 Task: Create New Vendor with Vendor Name: Blacklane, Billing Address Line1: 92 Creek Court, Billing Address Line2: Mableton, Billing Address Line3: NY 10974
Action: Mouse moved to (168, 37)
Screenshot: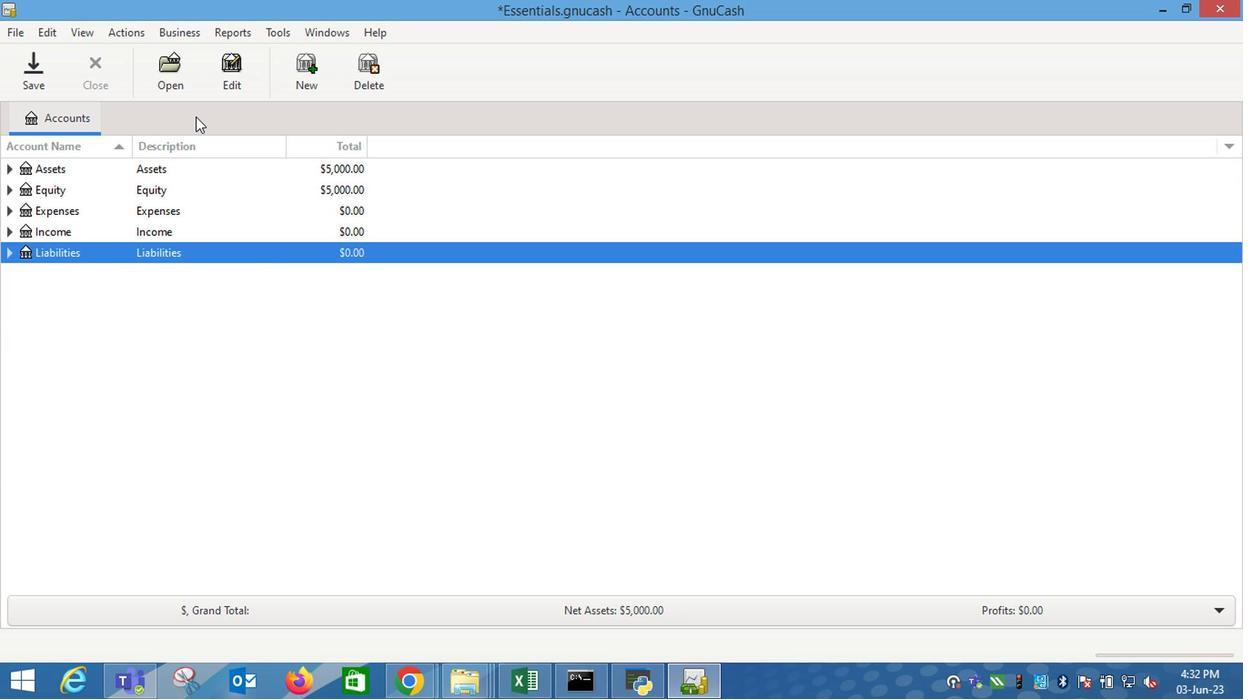 
Action: Mouse pressed left at (168, 37)
Screenshot: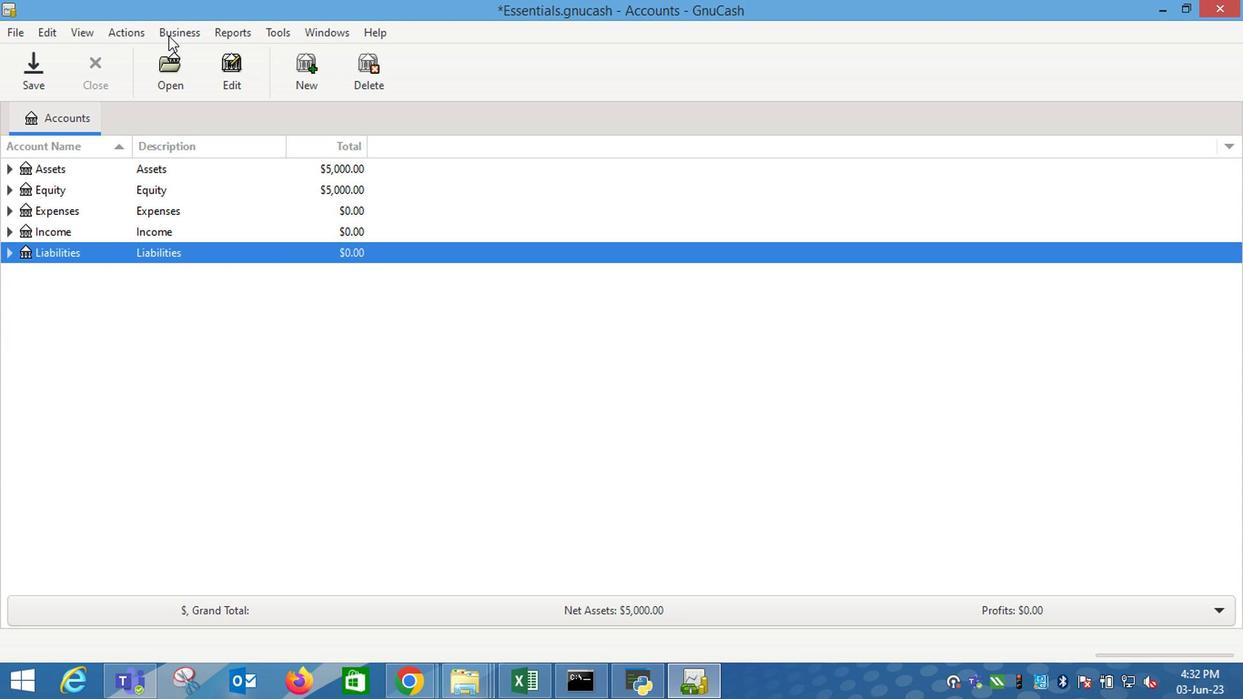 
Action: Mouse moved to (244, 86)
Screenshot: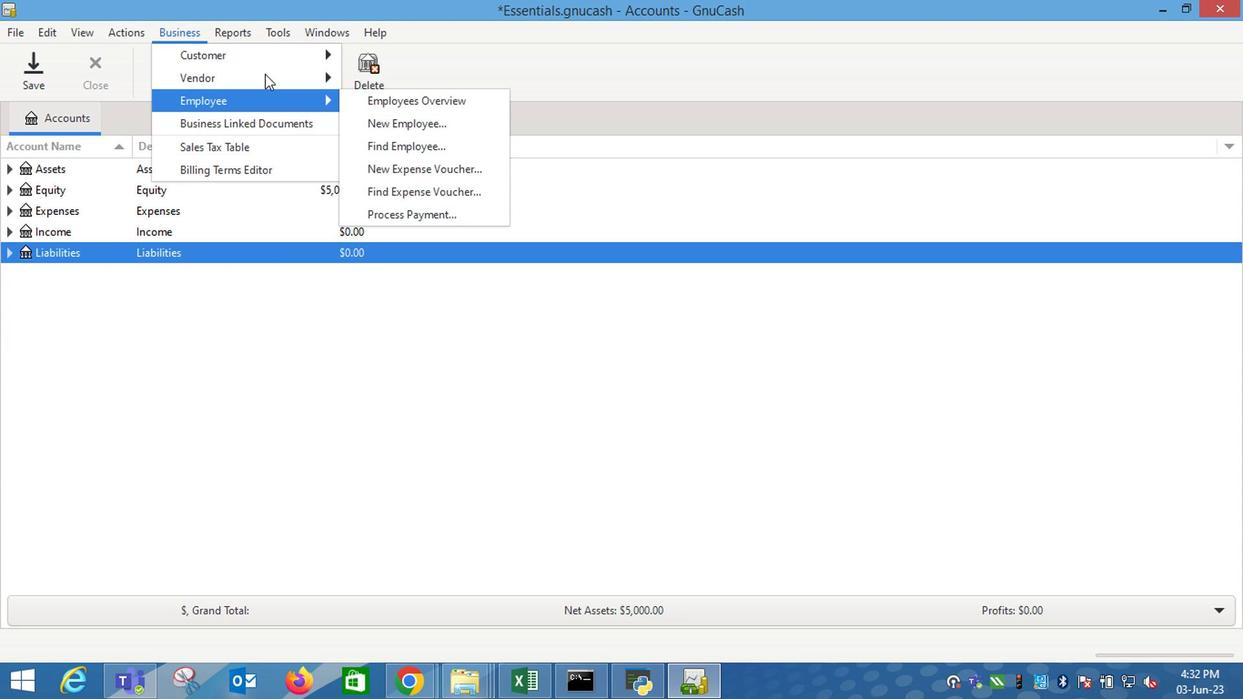 
Action: Mouse pressed left at (244, 86)
Screenshot: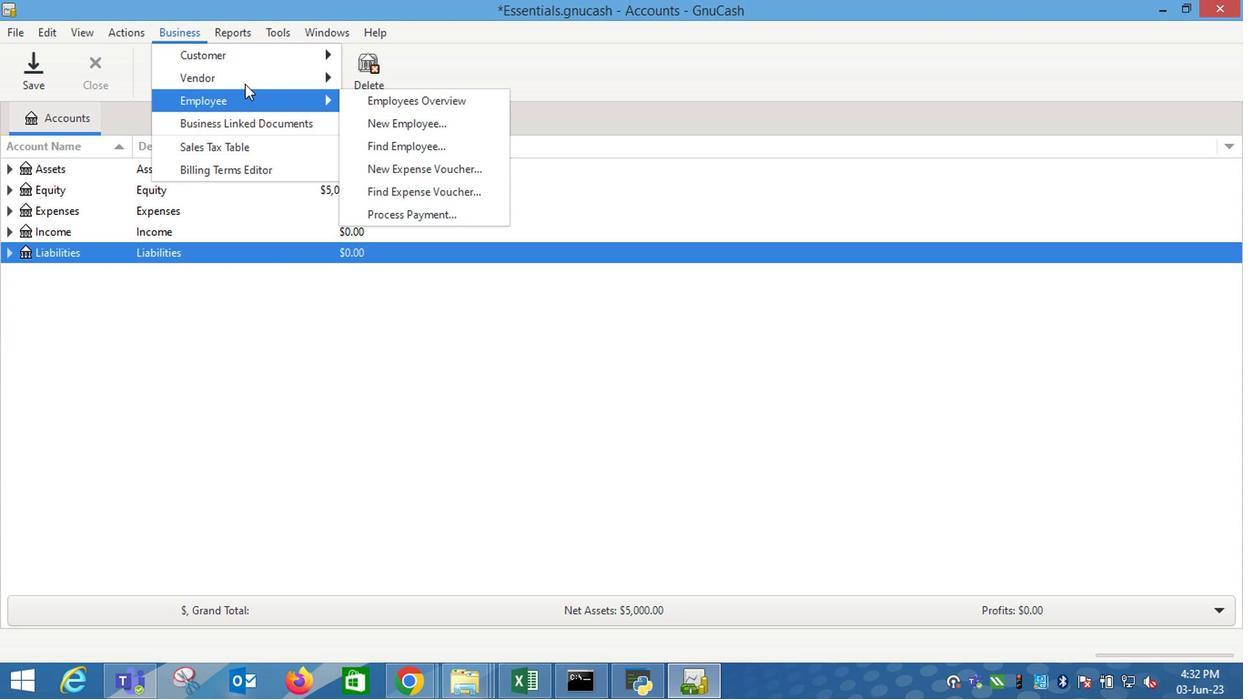
Action: Mouse moved to (396, 106)
Screenshot: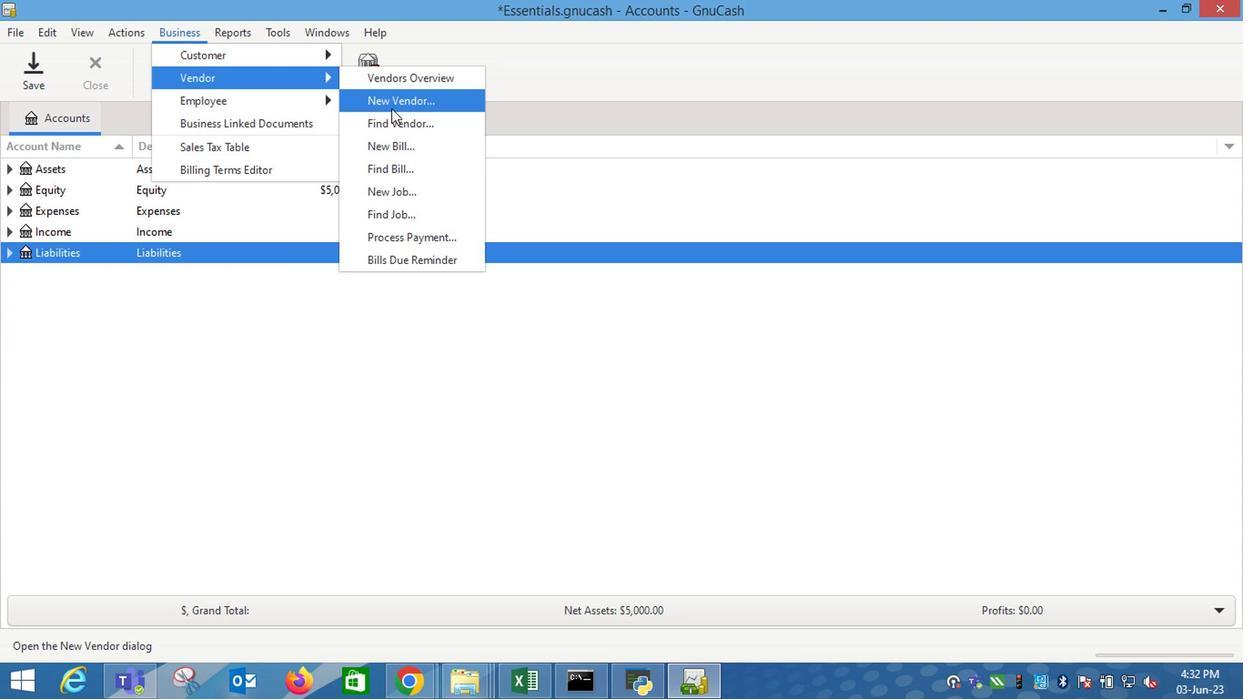 
Action: Mouse pressed left at (396, 106)
Screenshot: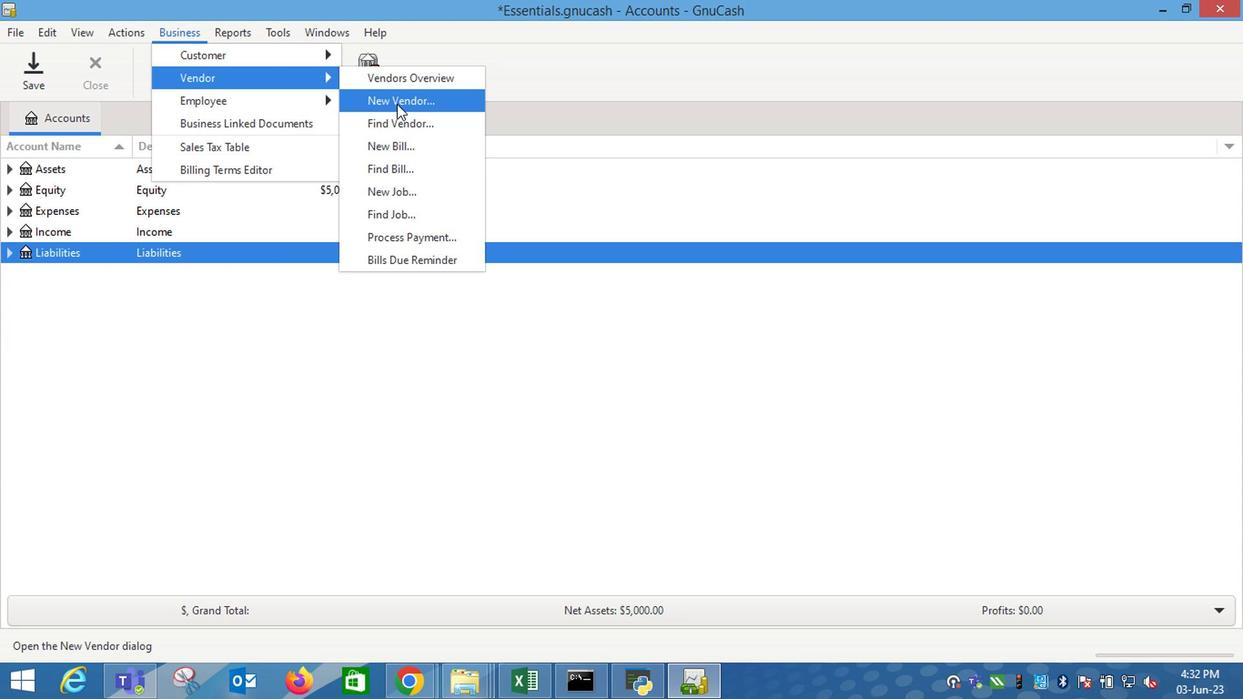 
Action: Mouse moved to (754, 328)
Screenshot: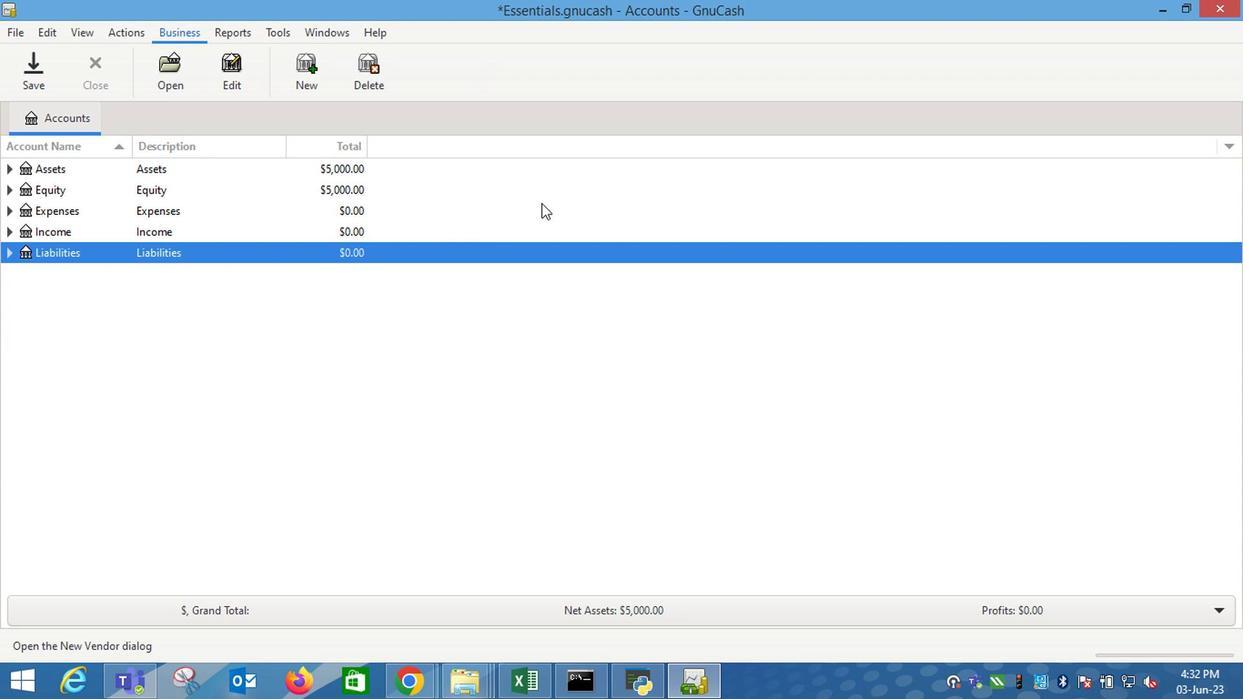 
Action: Key pressed <Key.shift_r>Blck<Key.backspace><Key.backspace>acklane<Key.tab><Key.tab><Key.tab>92<Key.space><Key.shift_r>Crek<Key.space><Key.shift_r>Court<Key.tab><Key.shift_r>Mableton<Key.tab><Key.shift_r>NY<Key.space>10974
Screenshot: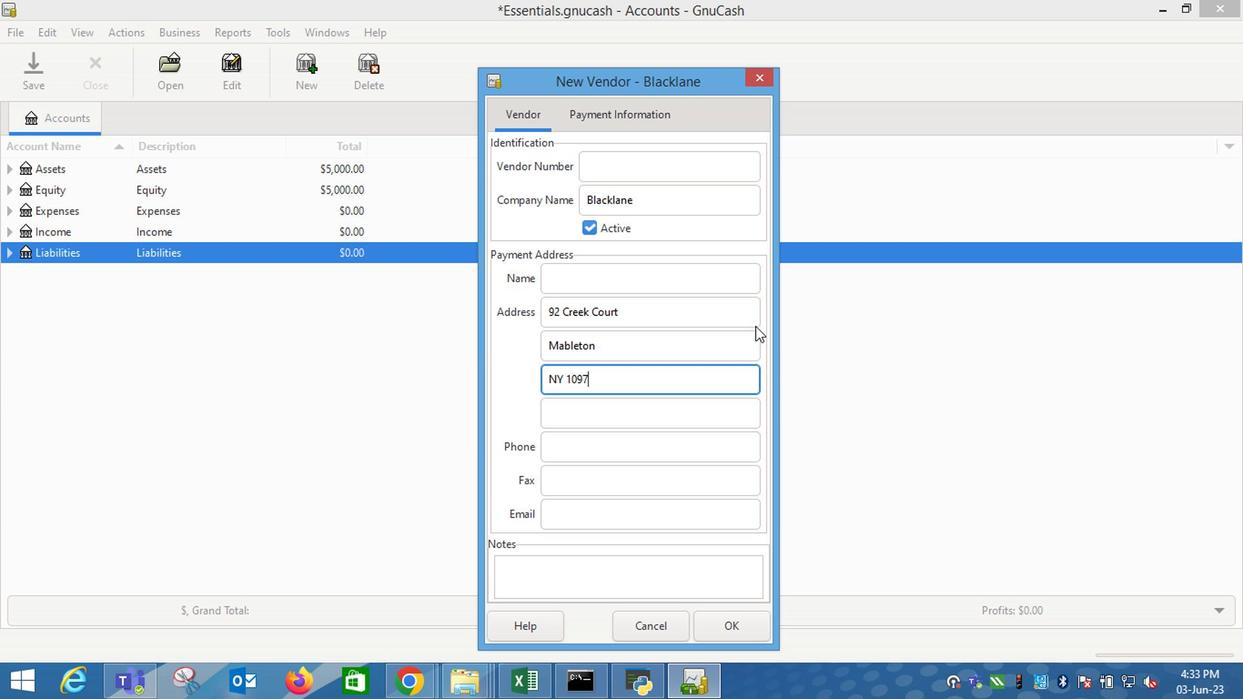 
Action: Mouse moved to (658, 110)
Screenshot: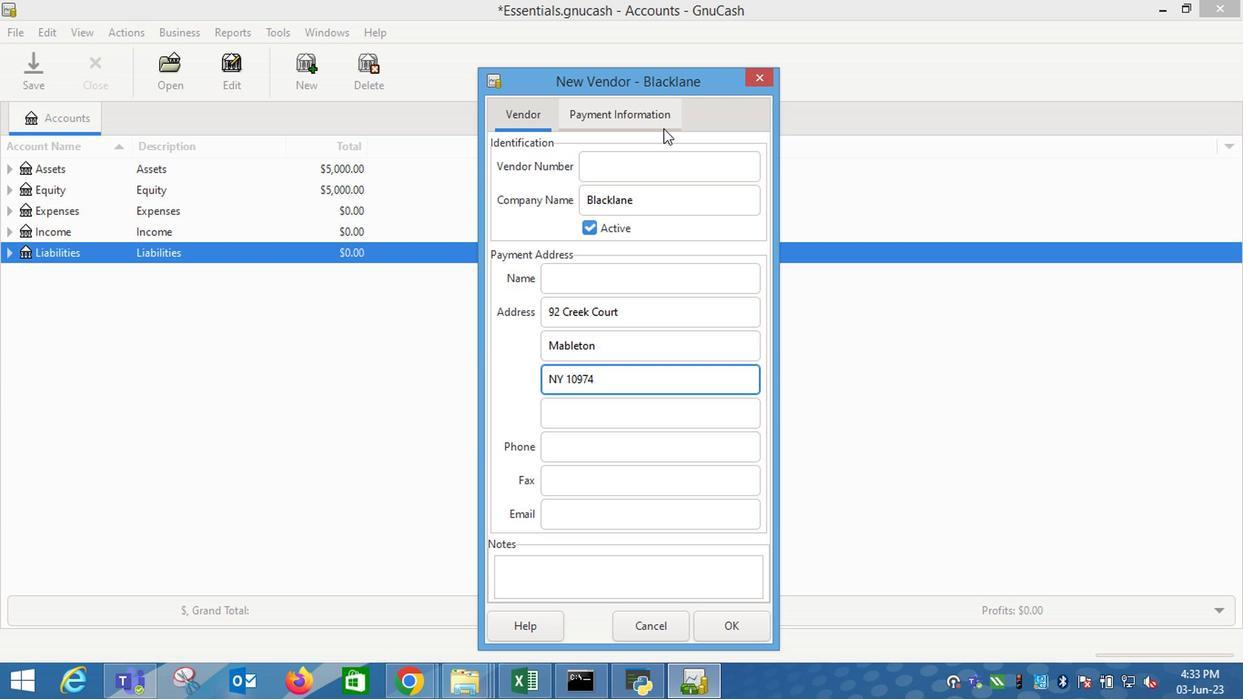 
Action: Mouse pressed left at (658, 110)
Screenshot: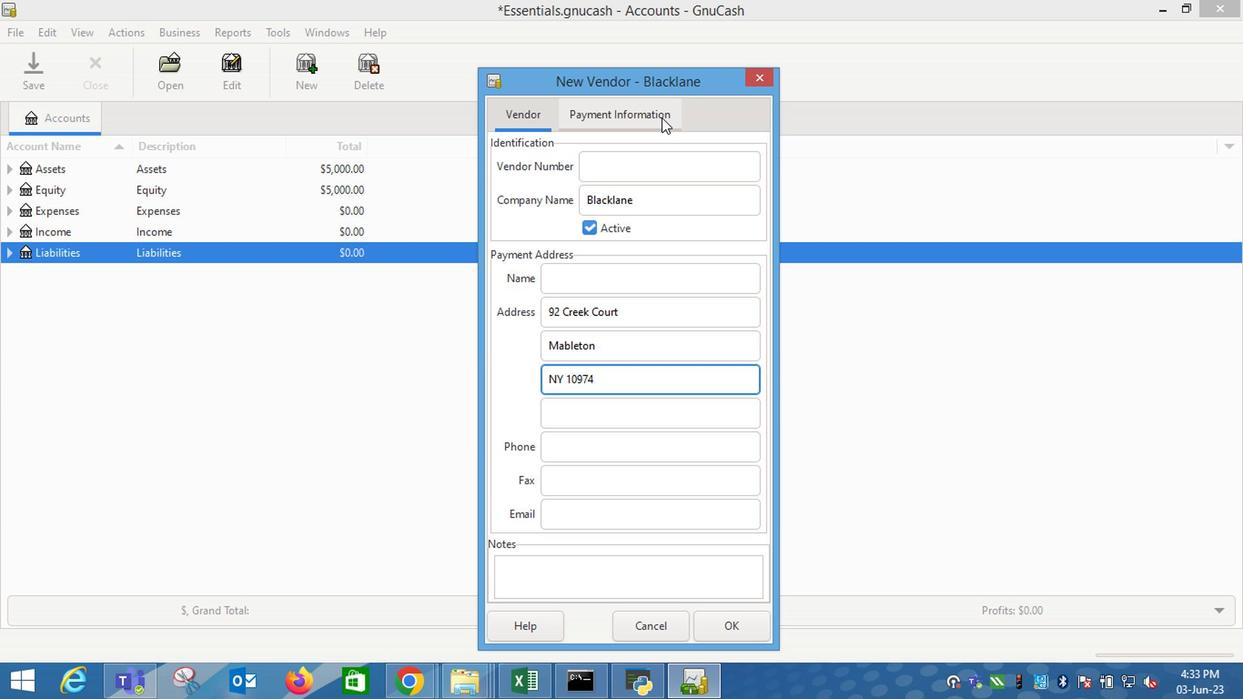 
Action: Mouse moved to (740, 640)
Screenshot: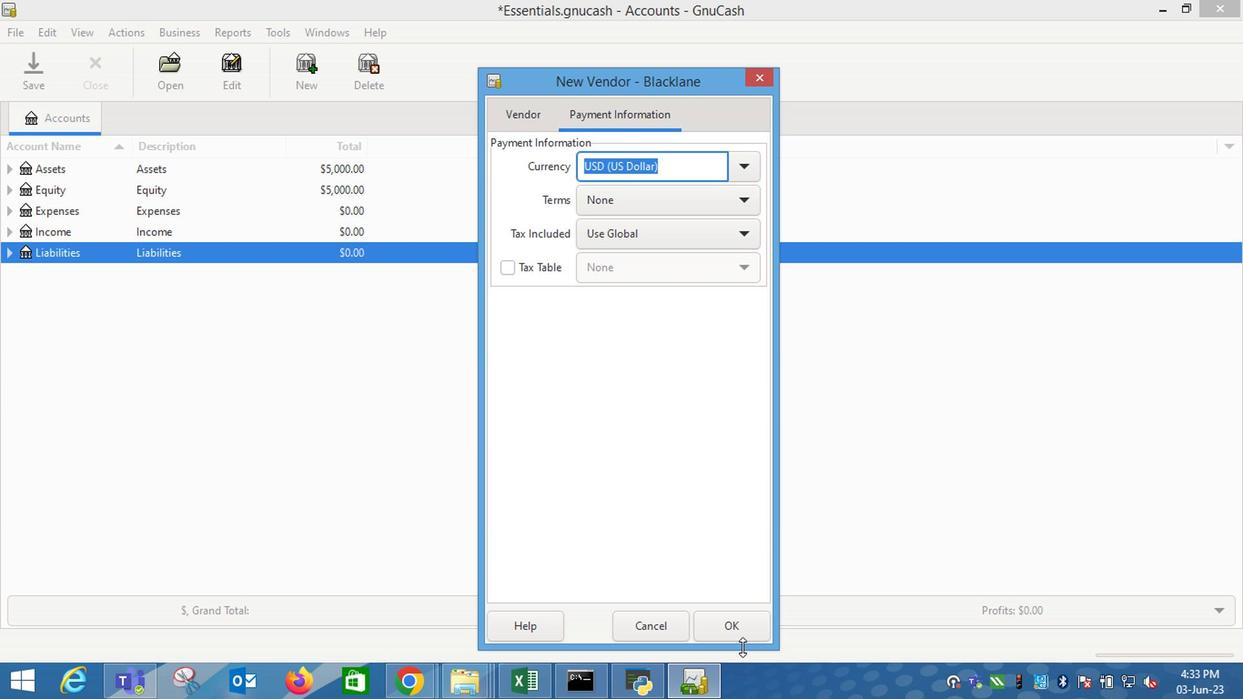 
Action: Mouse pressed left at (740, 640)
Screenshot: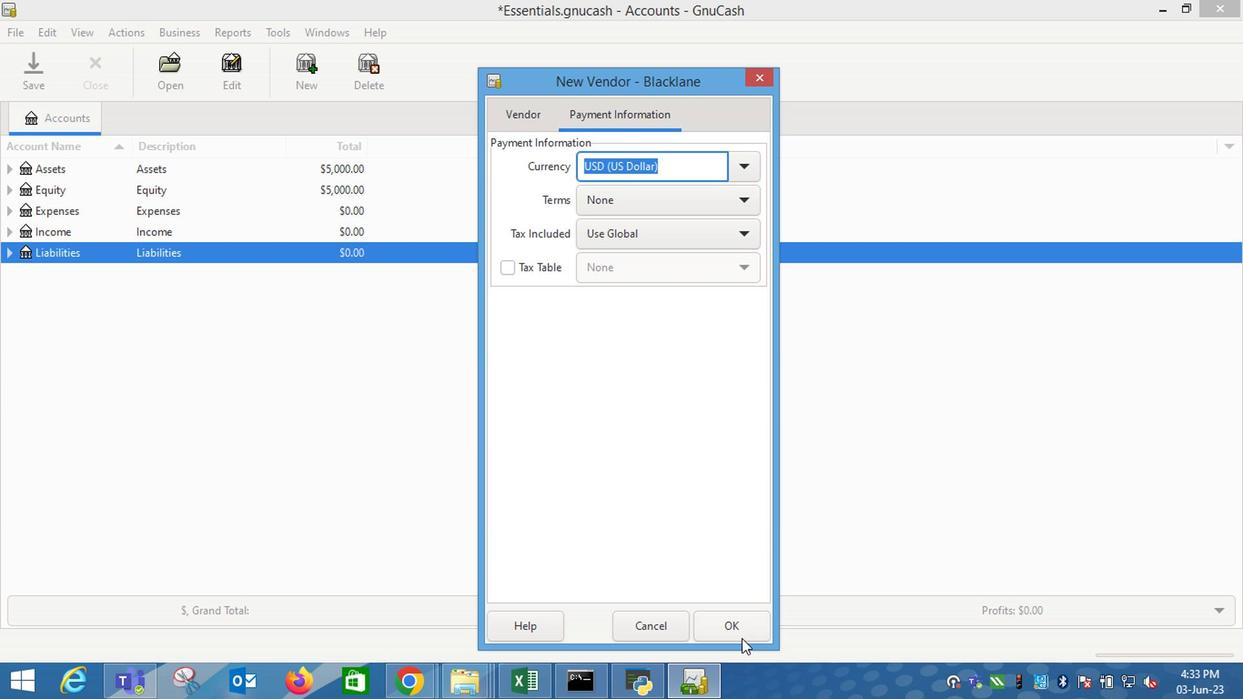 
Action: Mouse moved to (728, 641)
Screenshot: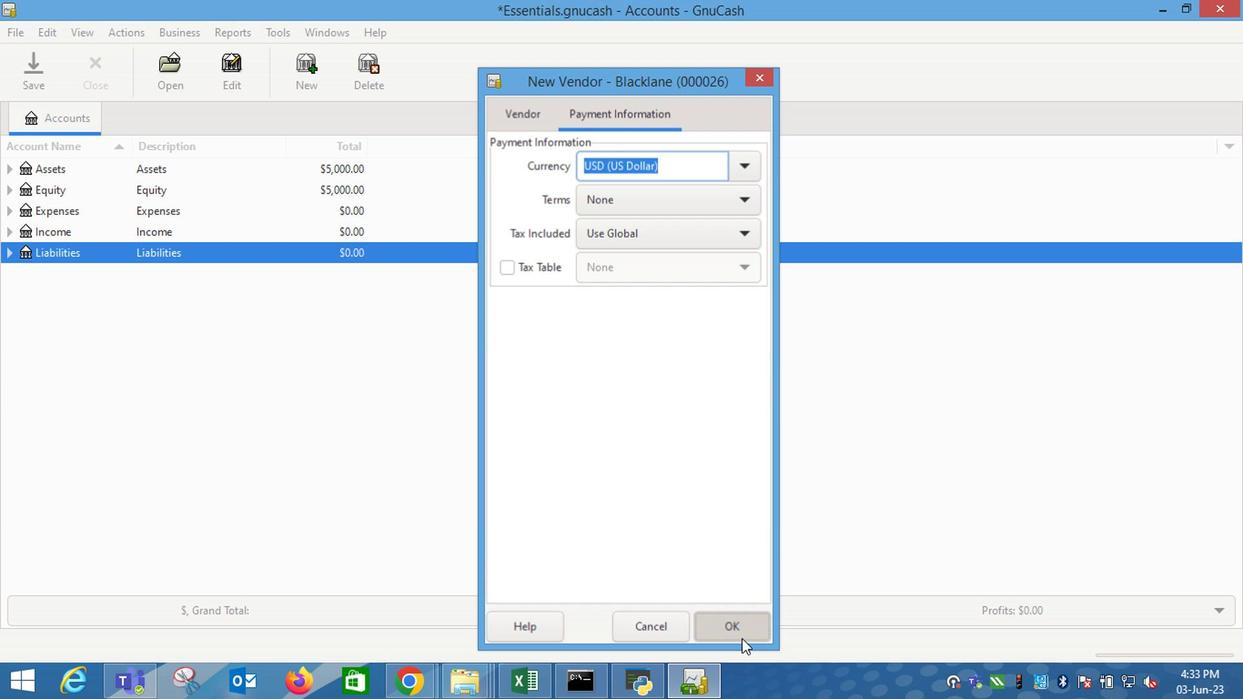 
